 Task: Add an event with the title Second Webinar: Influencer Marketing Strategies, date '2023/10/02', time 9:15 AM to 11:15 AMand add a description: The problem-solving activities will be designed with time constraints, simulating real-world pressure and the need for efficient decision-making. This encourages teams to prioritize tasks, manage their time effectively, and remain focused on achieving their goals., put the event into Yellow category, logged in from the account softage.2@softage.netand send the event invitation to softage.7@softage.net and softage.8@softage.net. Set a reminder for the event 30 minutes before
Action: Mouse moved to (91, 97)
Screenshot: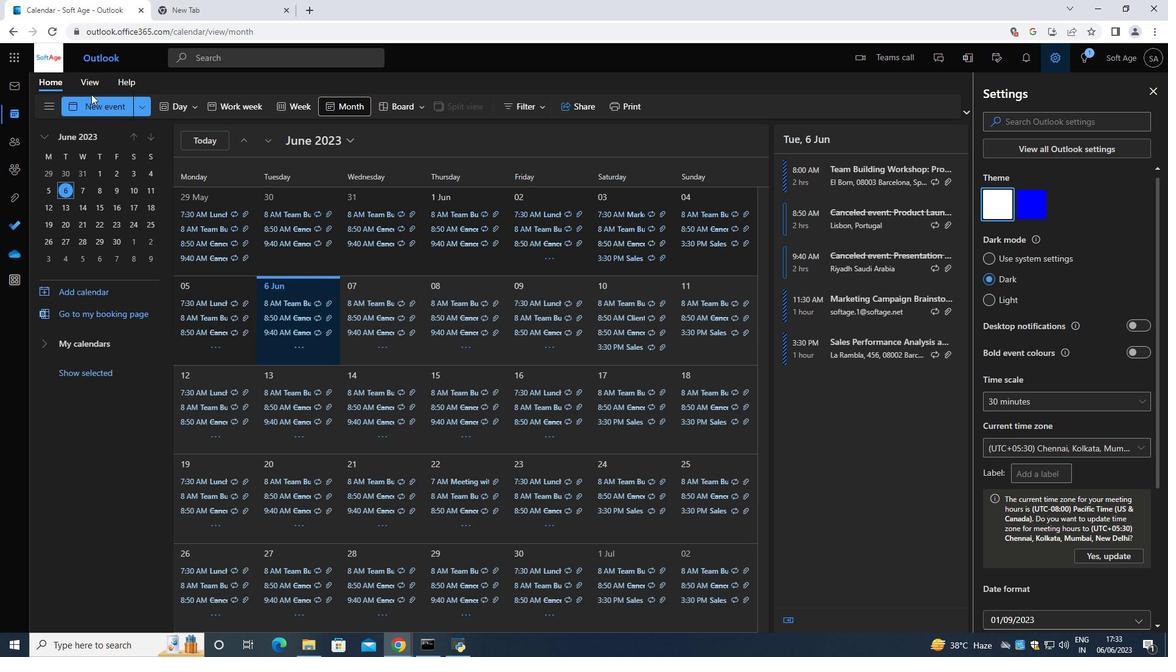 
Action: Mouse pressed left at (91, 97)
Screenshot: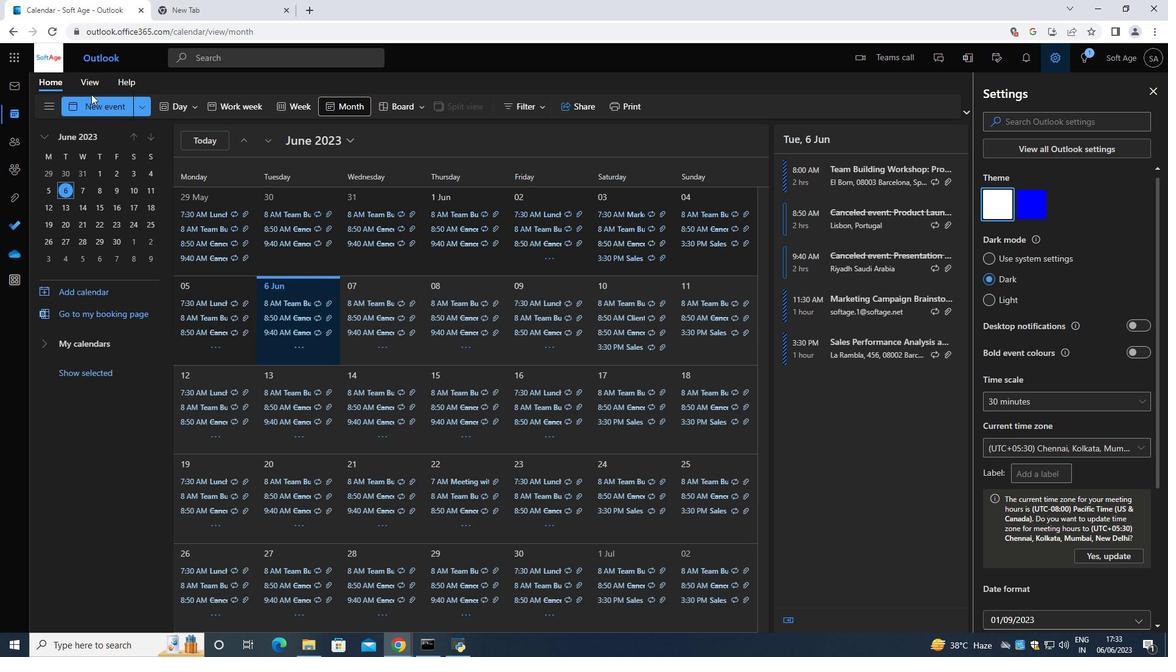 
Action: Mouse moved to (358, 198)
Screenshot: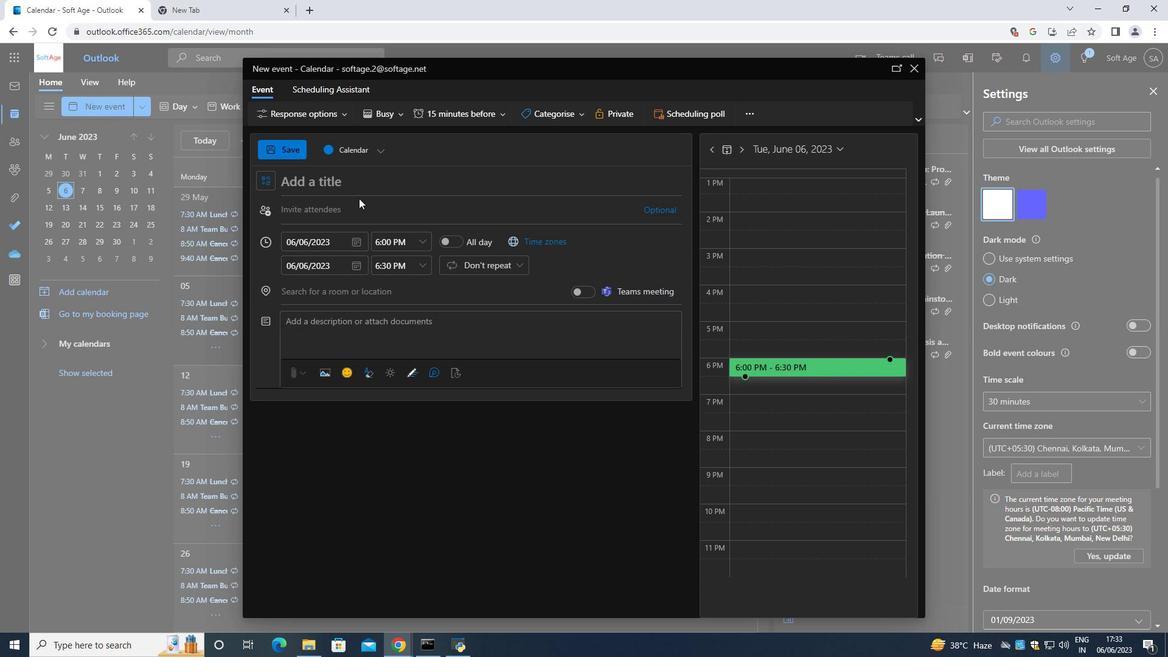 
Action: Key pressed <Key.shift>Second<Key.space><Key.shift>Webinar<Key.shift_r>:<Key.space><Key.shift>Influence<Key.shift><Key.shift><Key.shift><Key.shift><Key.shift><Key.shift><Key.shift><Key.shift><Key.shift>M<Key.backspace><Key.space><Key.shift>Mae<Key.backspace>rketing<Key.space><Key.shift>Strategies<Key.space>
Screenshot: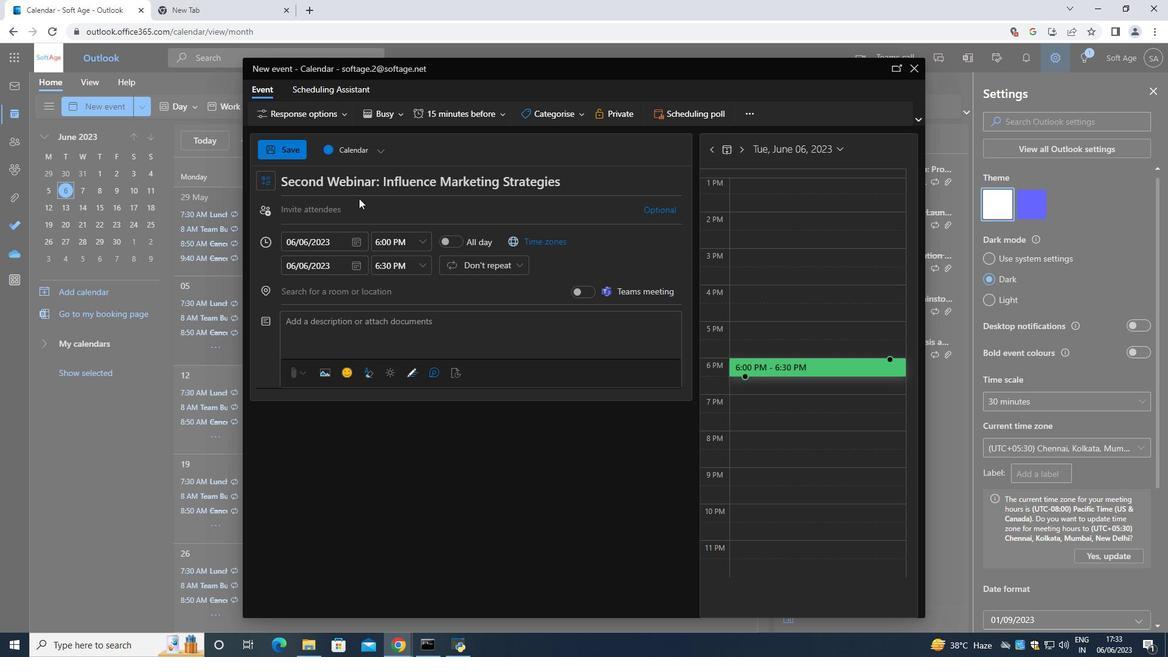 
Action: Mouse moved to (355, 243)
Screenshot: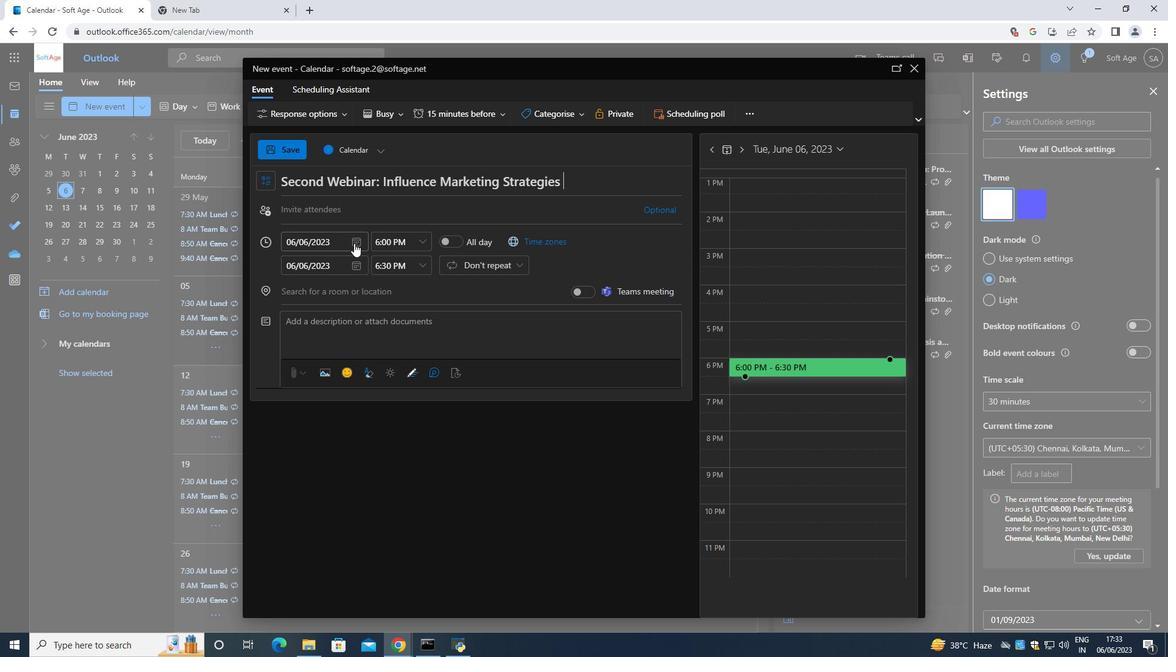 
Action: Mouse pressed left at (355, 243)
Screenshot: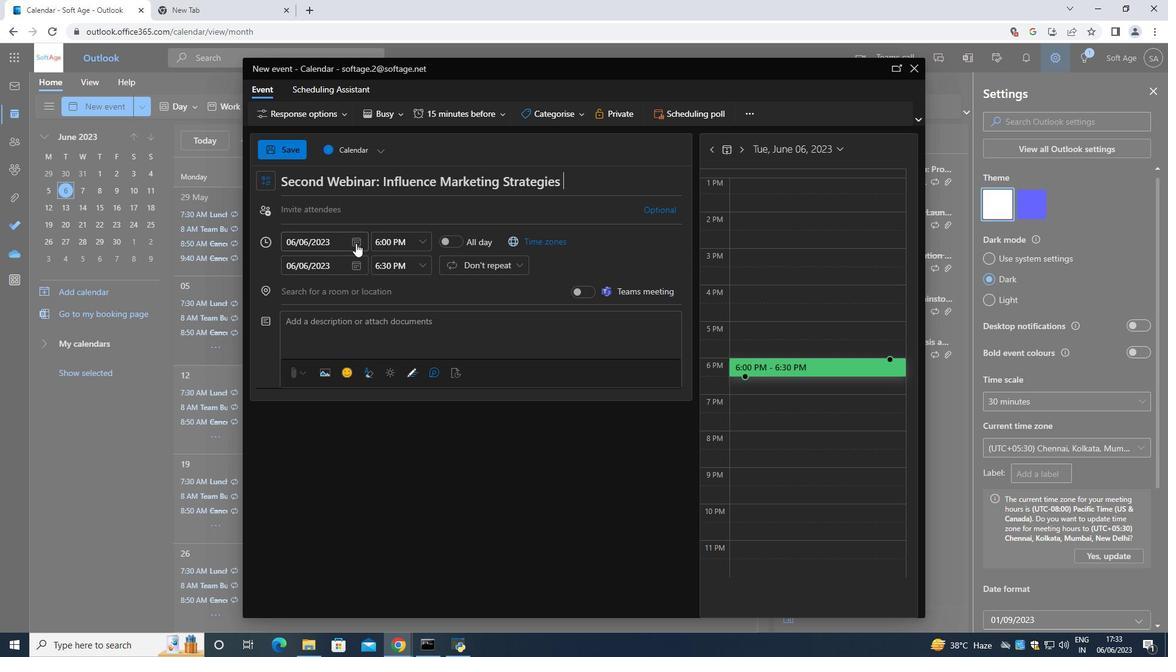 
Action: Mouse moved to (401, 267)
Screenshot: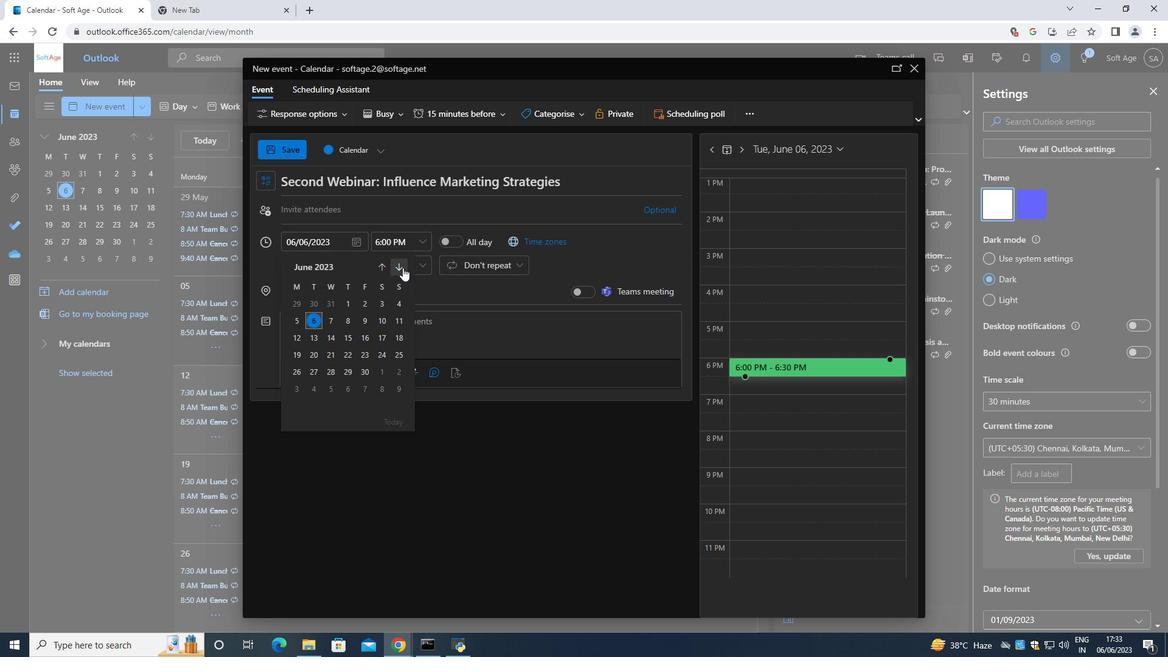 
Action: Mouse pressed left at (401, 267)
Screenshot: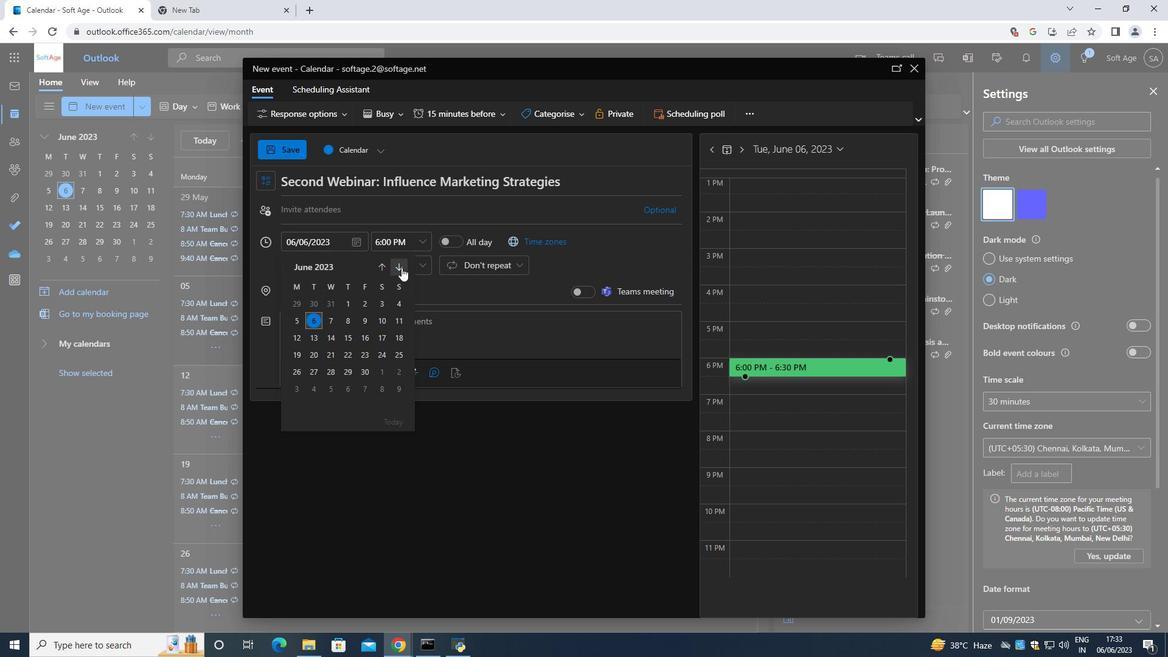 
Action: Mouse pressed left at (401, 267)
Screenshot: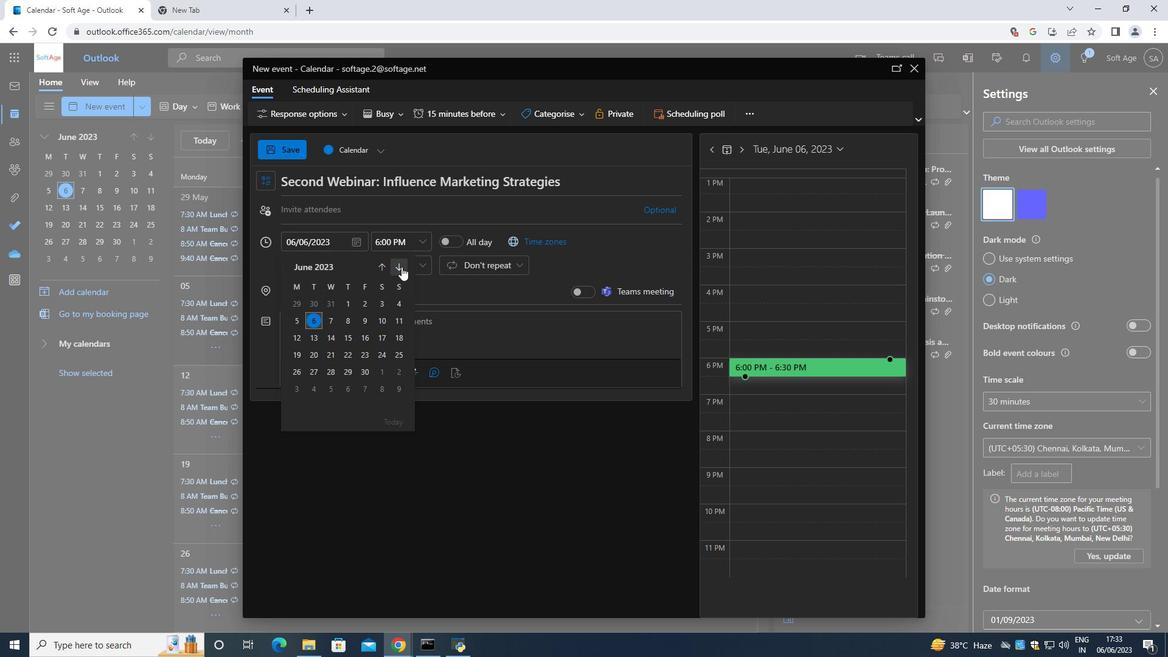 
Action: Mouse pressed left at (401, 267)
Screenshot: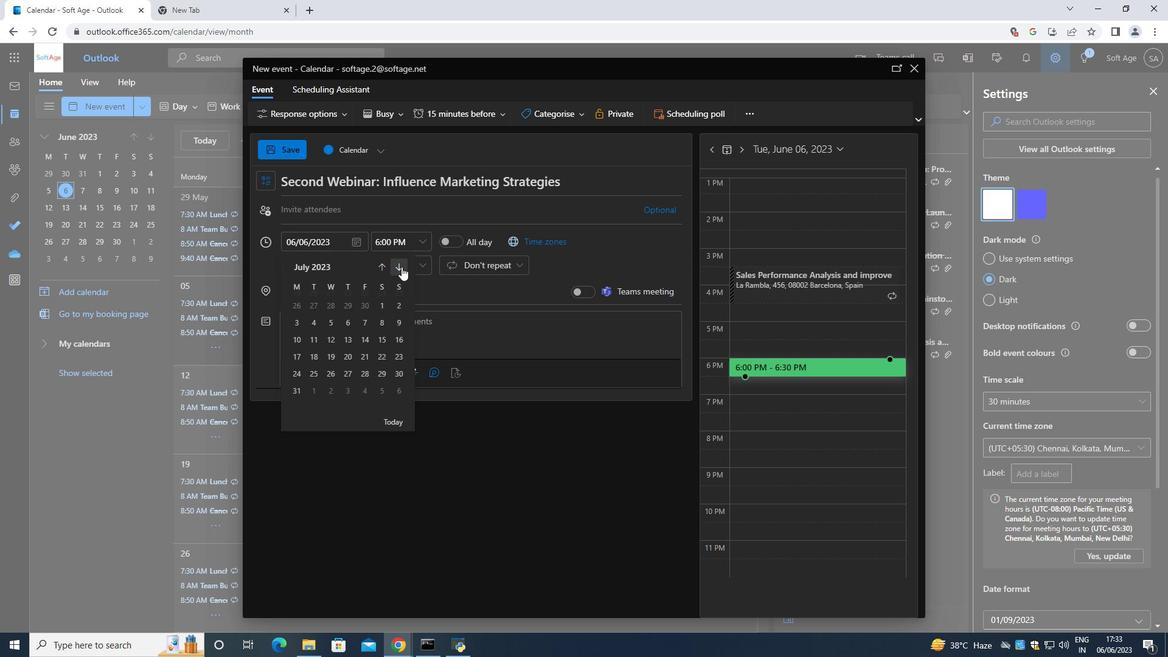 
Action: Mouse pressed left at (401, 267)
Screenshot: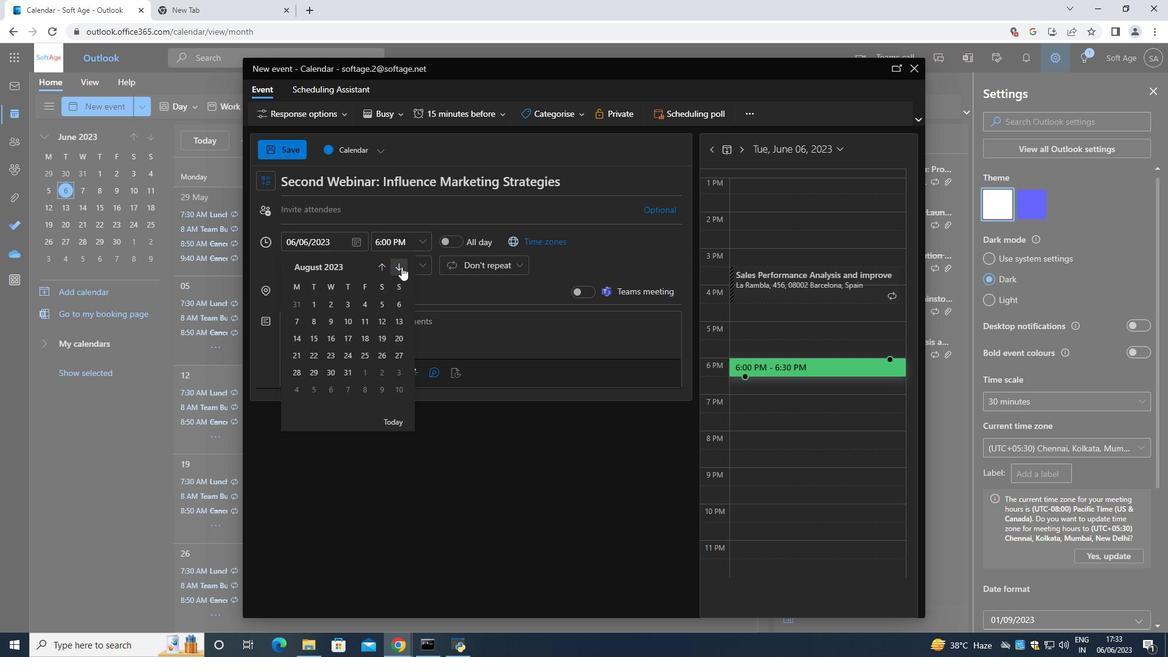
Action: Mouse moved to (298, 321)
Screenshot: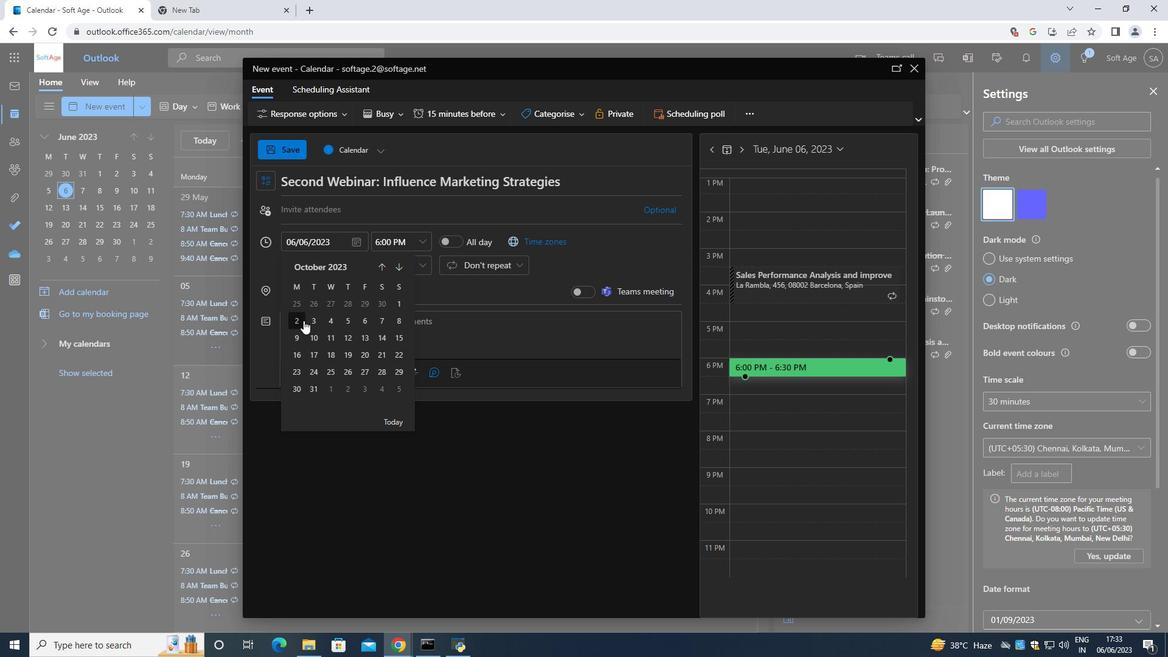 
Action: Mouse pressed left at (298, 321)
Screenshot: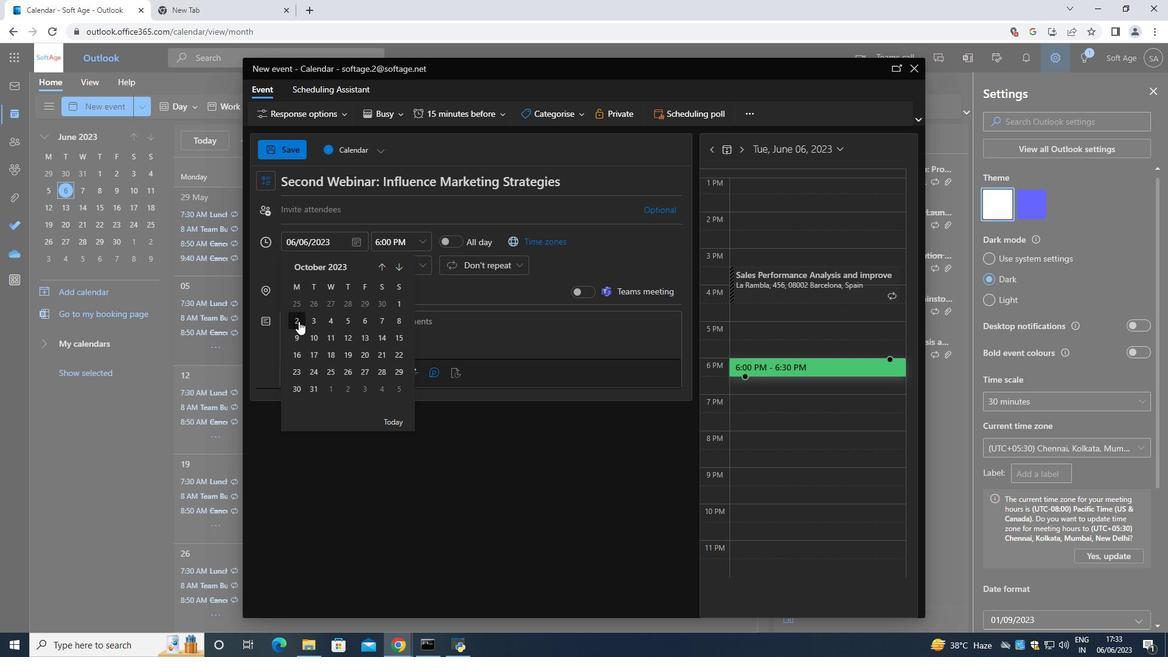 
Action: Mouse moved to (384, 239)
Screenshot: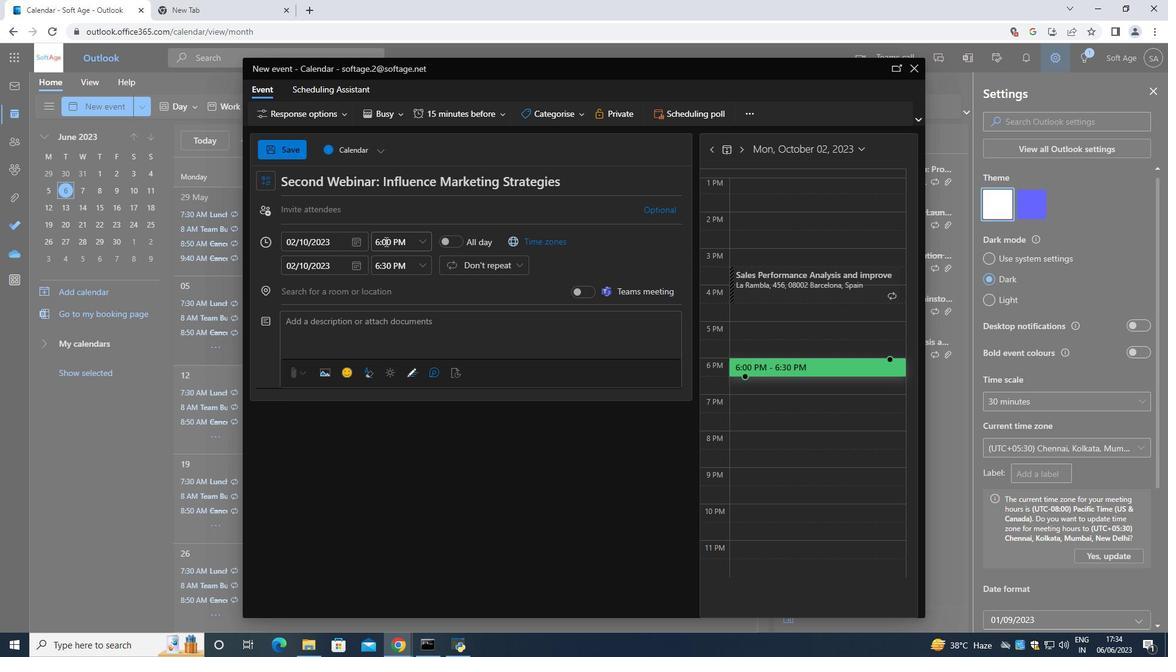 
Action: Mouse pressed left at (384, 239)
Screenshot: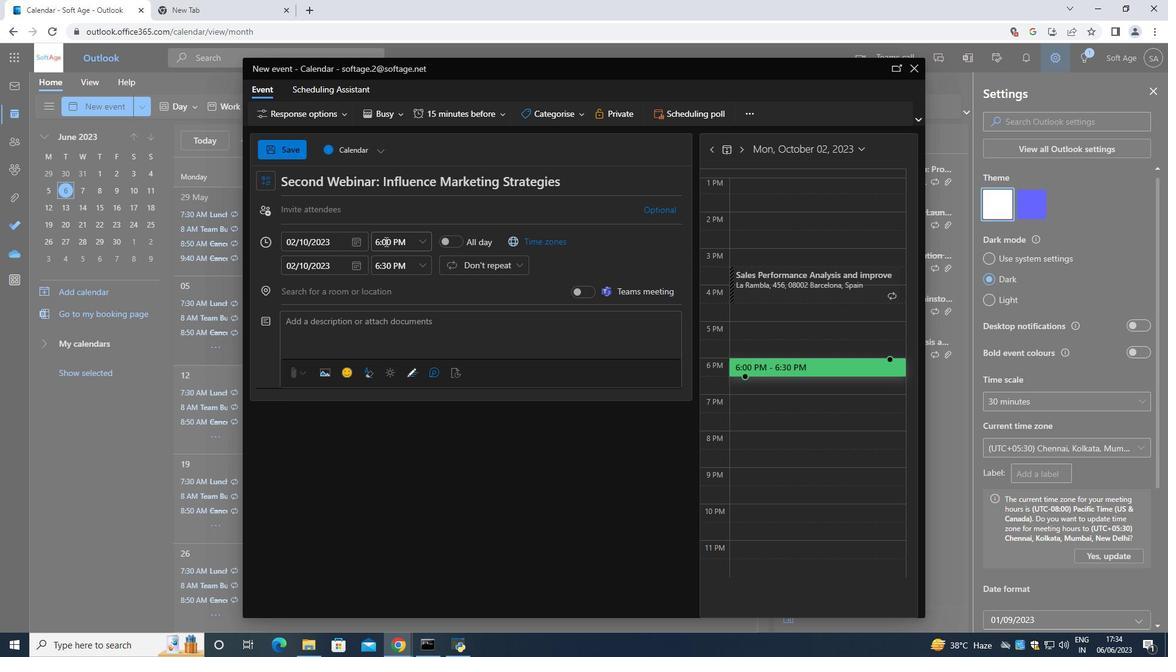 
Action: Mouse moved to (385, 239)
Screenshot: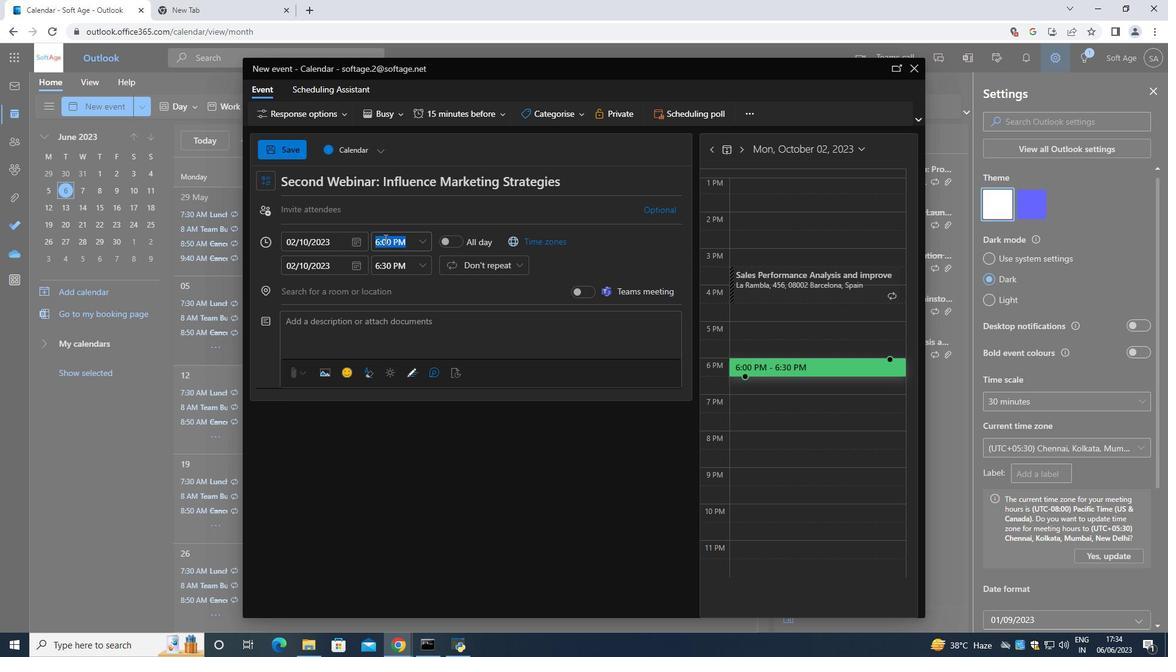 
Action: Key pressed 93<Key.backspace>.15<Key.space><Key.shift>AM
Screenshot: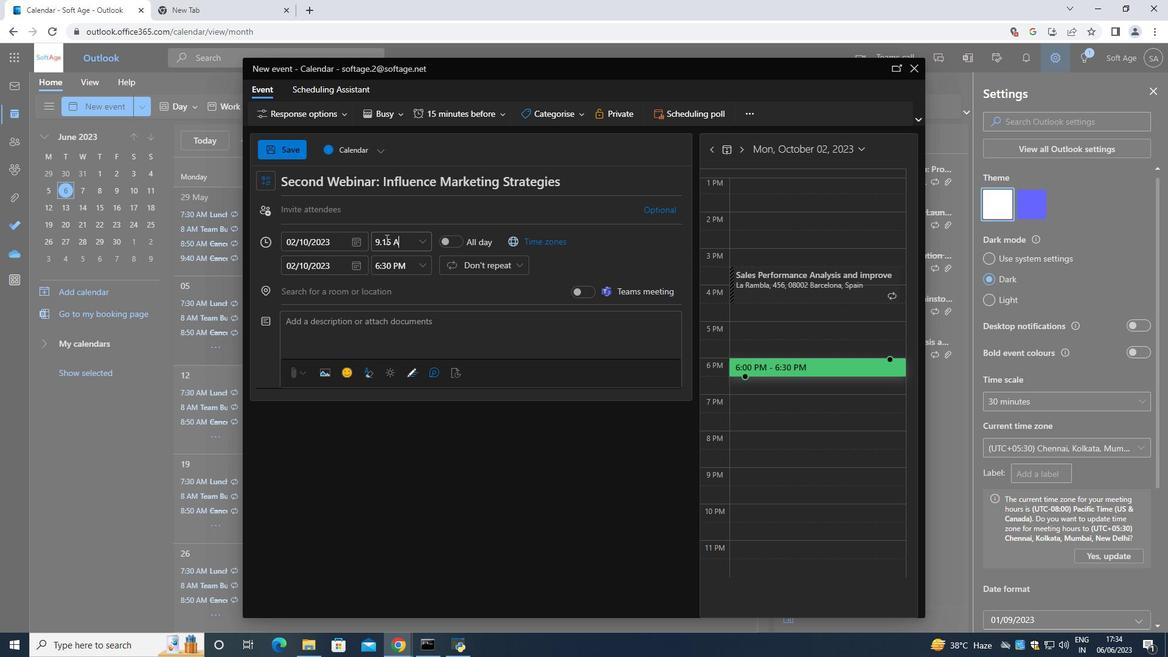 
Action: Mouse moved to (421, 267)
Screenshot: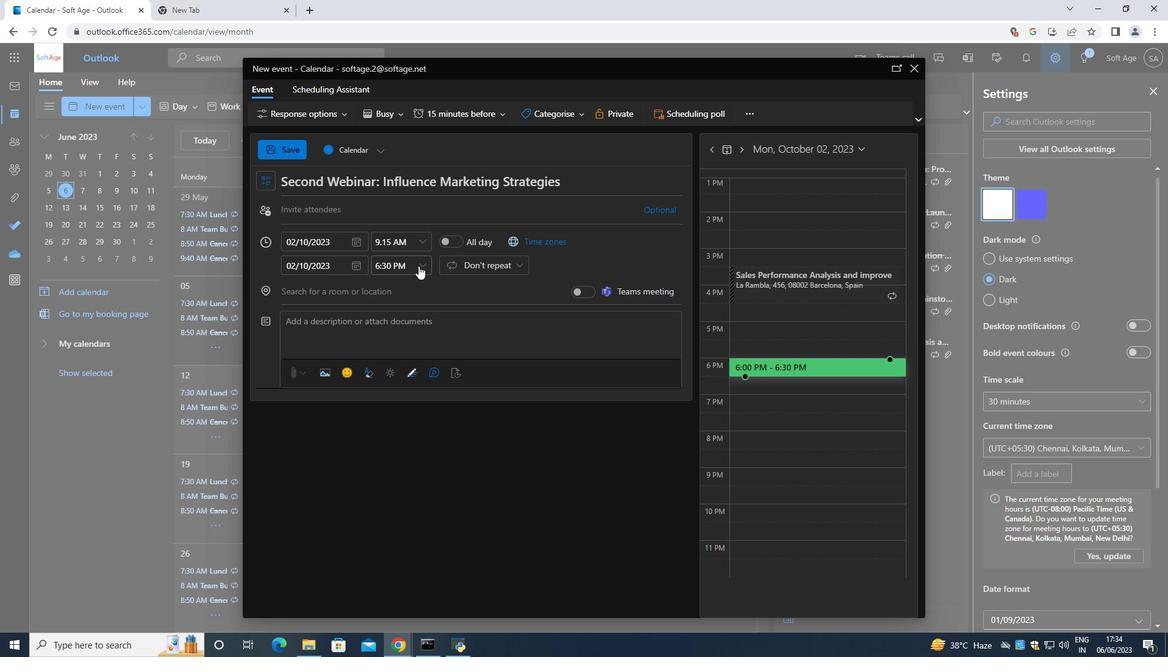
Action: Mouse pressed left at (421, 267)
Screenshot: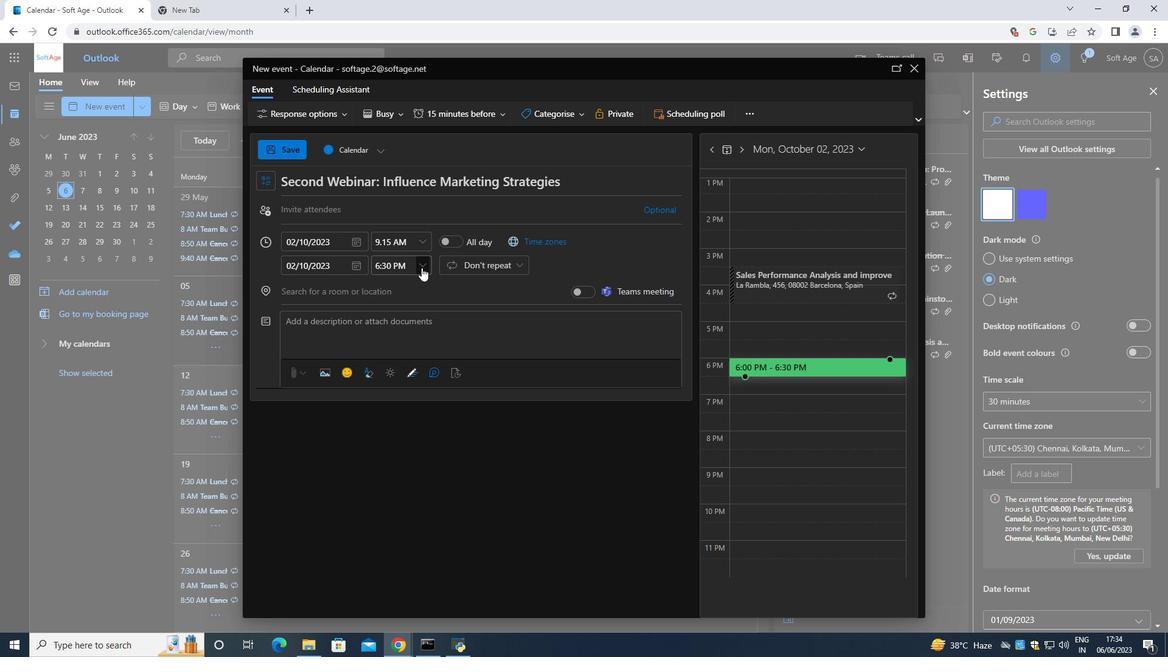 
Action: Mouse moved to (394, 355)
Screenshot: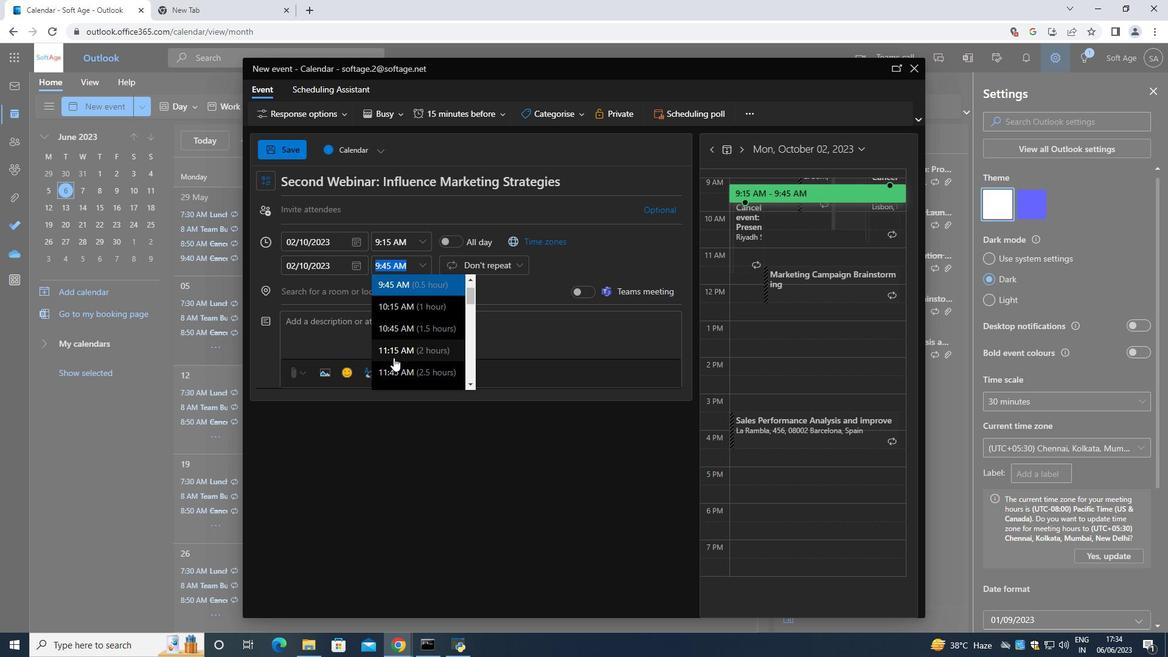 
Action: Mouse pressed left at (394, 355)
Screenshot: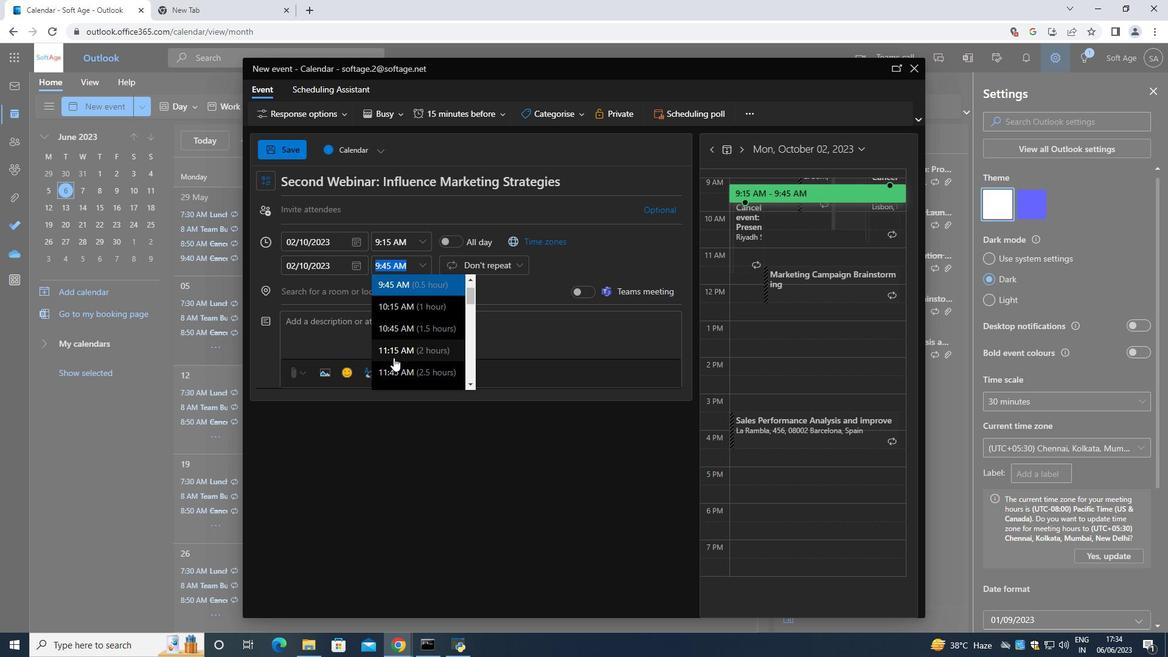 
Action: Mouse moved to (368, 340)
Screenshot: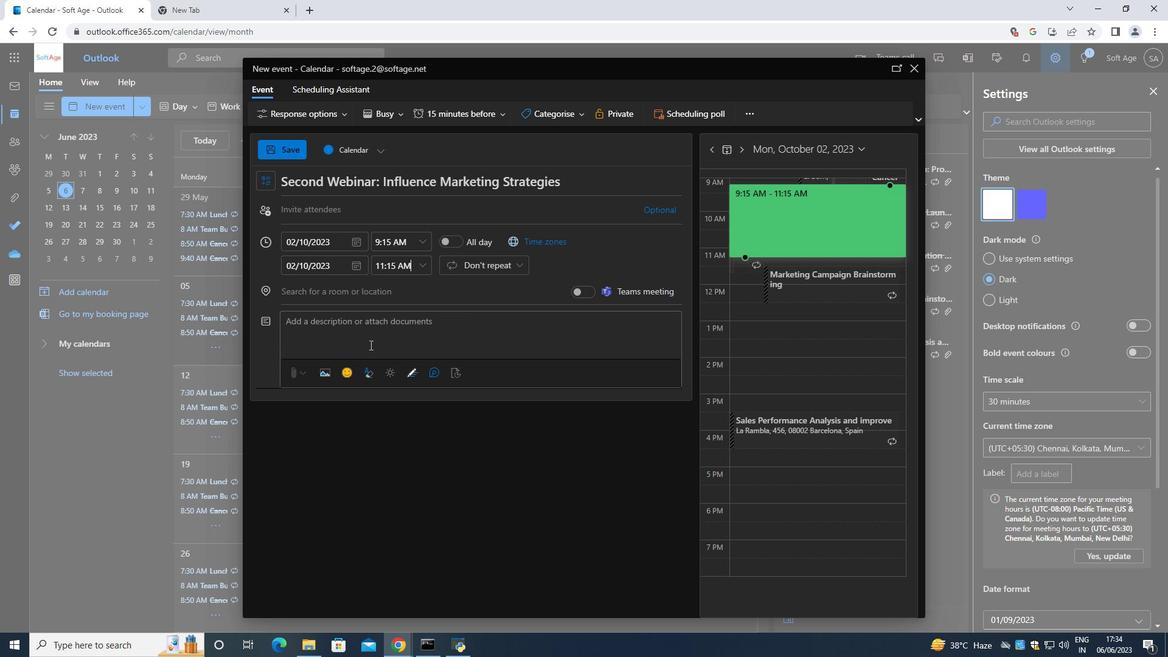
Action: Mouse pressed left at (368, 340)
Screenshot: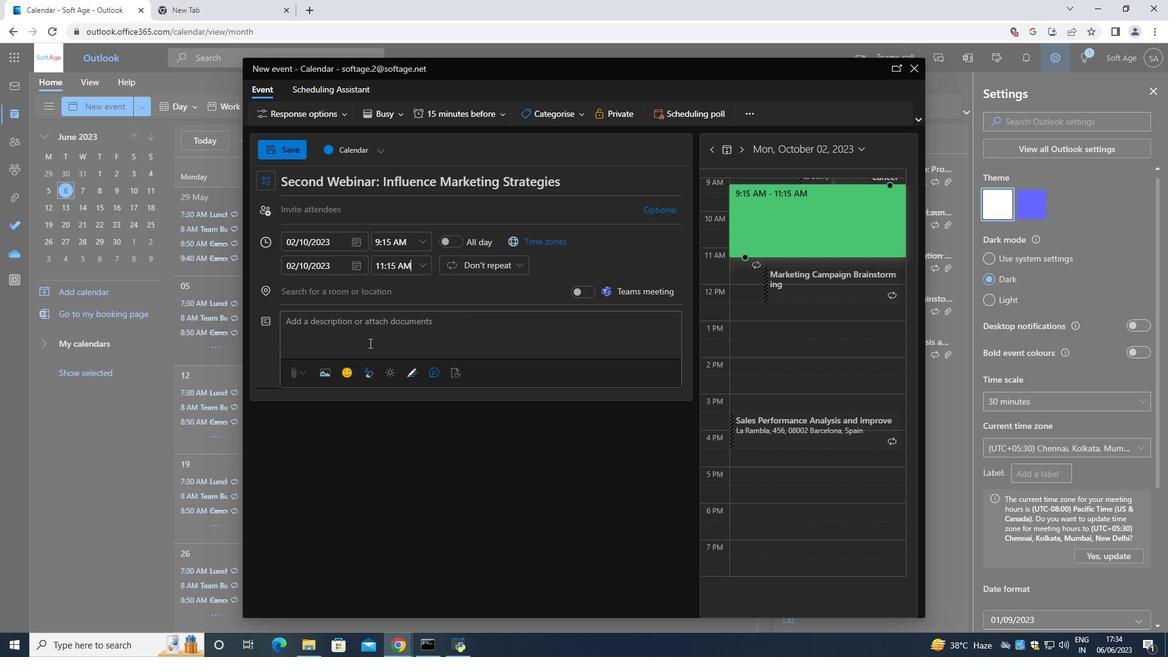 
Action: Mouse moved to (368, 346)
Screenshot: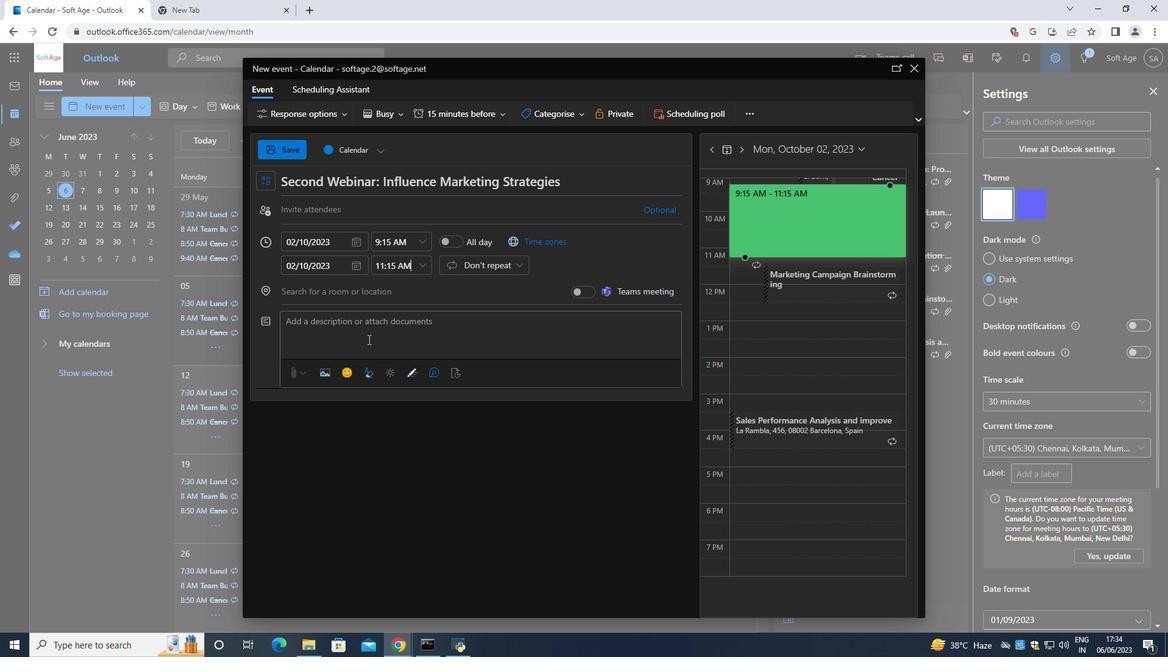 
Action: Key pressed <Key.shift>The<Key.space>problem-solving<Key.space>activities<Key.space>will<Key.space>be<Key.space>designed<Key.space>with<Key.space>timw<Key.backspace>e<Key.space><Key.space>x<Key.backspace>constraints,<Key.space>simulating<Key.space>reak<Key.backspace>l-world<Key.space>pressure<Key.space>and<Key.space>the<Key.space>need<Key.space>for<Key.space>effiv<Key.backspace>cient<Key.space>decision<Key.space><Key.backspace>-making<Key.space>.<Key.space><Key.shift>This<Key.space>encourages<Key.space>teams<Key.space>r<Key.backspace>to<Key.space>prioritize<Key.space>tasks<Key.space>,<Key.space>manage<Key.space>their<Key.space>time<Key.space>effectively<Key.space>,<Key.space>and<Key.space>remain<Key.space>focused<Key.space>on<Key.space>achieving<Key.space>their<Key.space>goals.
Screenshot: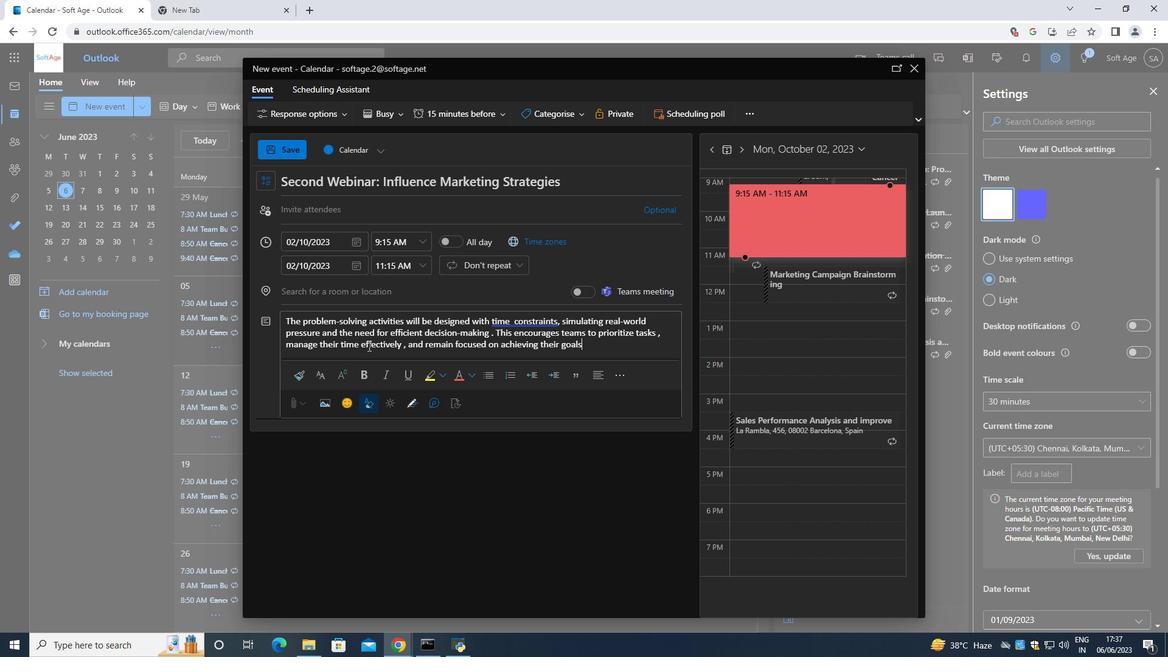 
Action: Mouse moved to (543, 111)
Screenshot: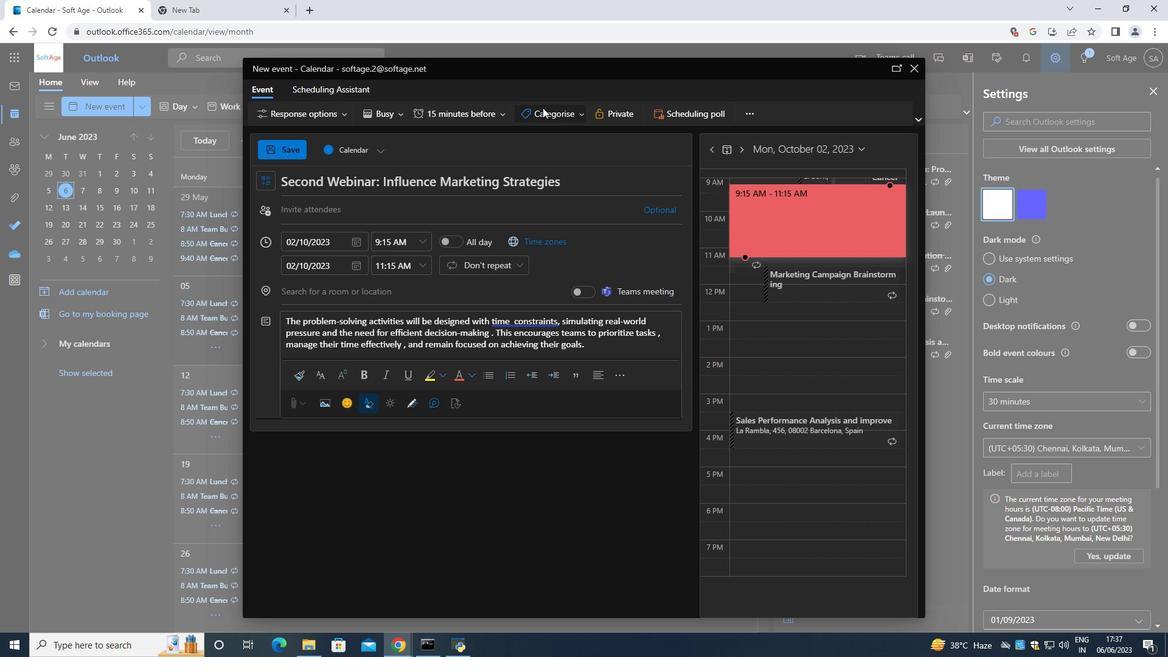 
Action: Mouse pressed left at (543, 111)
Screenshot: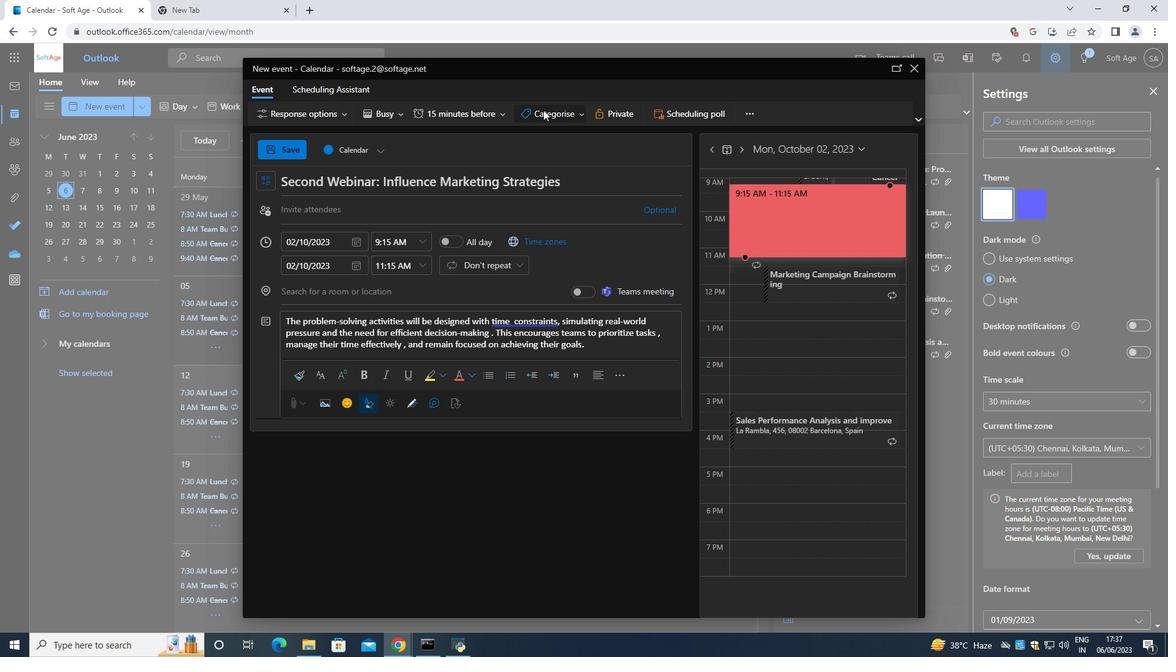 
Action: Mouse moved to (565, 228)
Screenshot: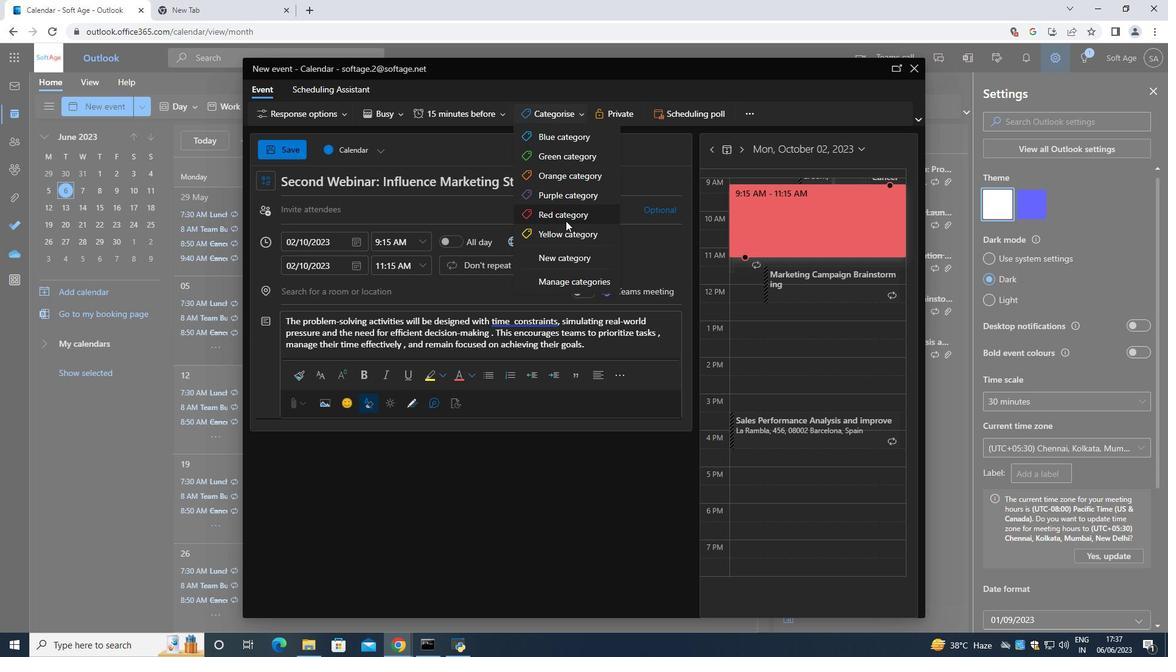 
Action: Mouse pressed left at (565, 228)
Screenshot: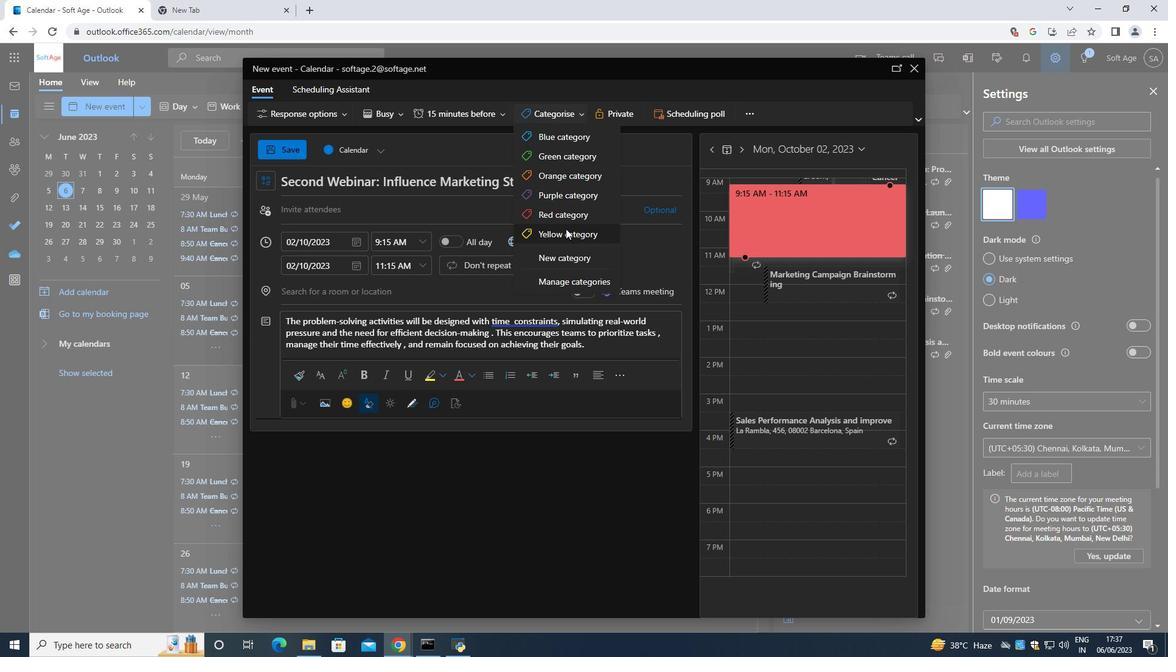
Action: Mouse moved to (467, 204)
Screenshot: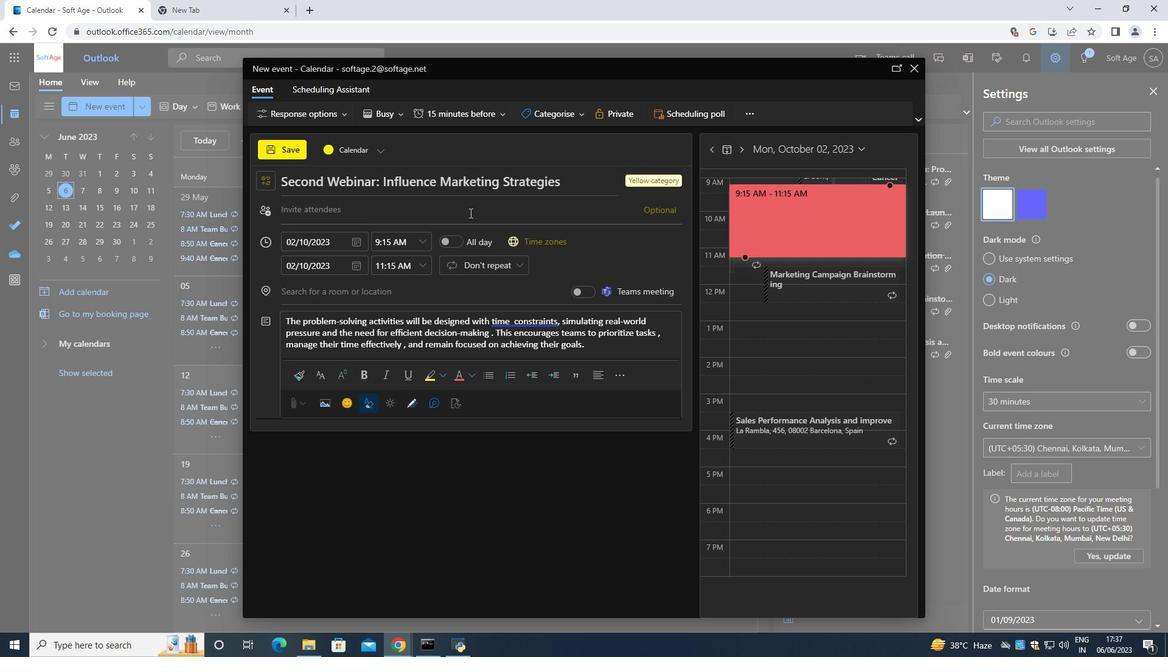 
Action: Mouse pressed left at (467, 204)
Screenshot: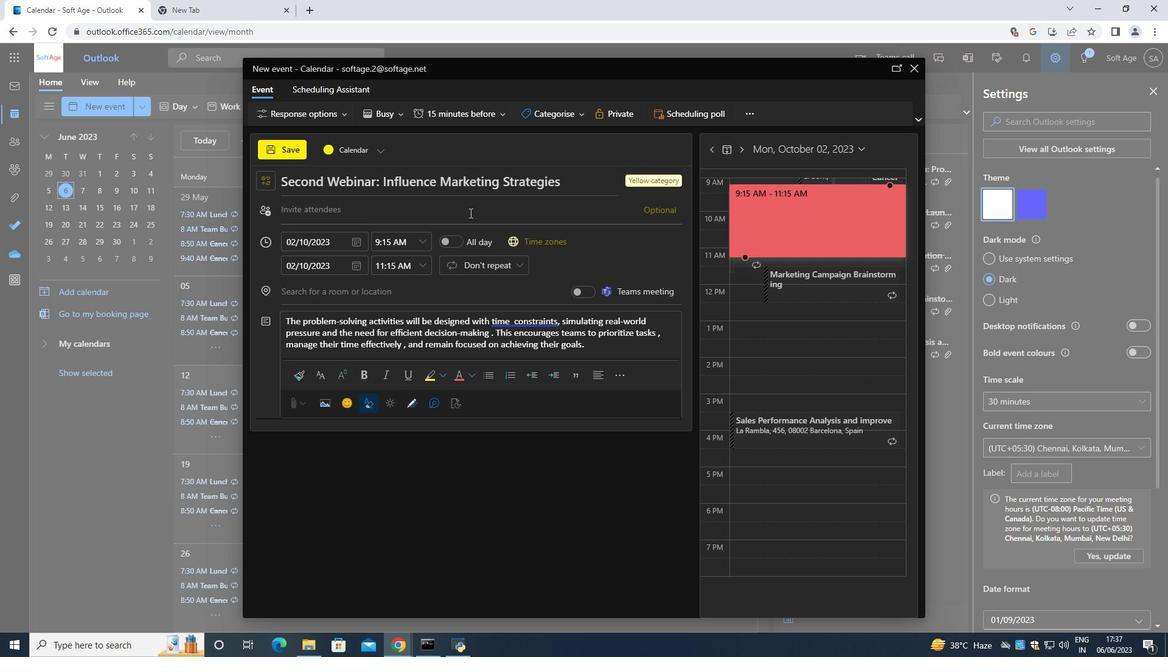 
Action: Key pressed <Key.shift>Softage.7<Key.shift>@
Screenshot: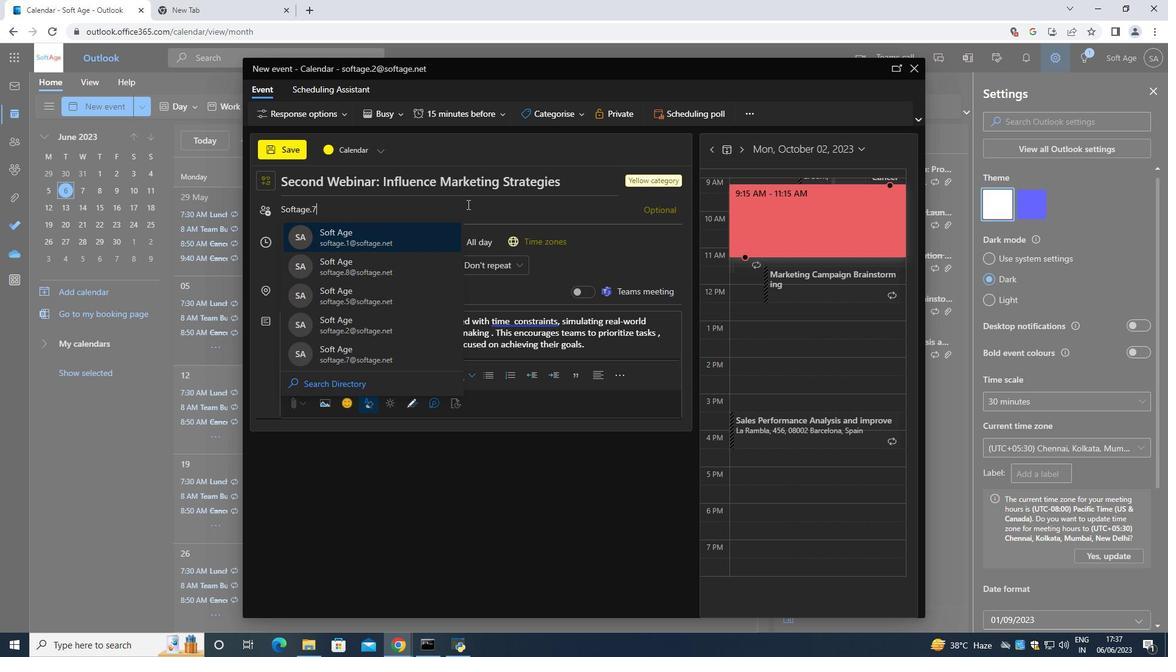 
Action: Mouse moved to (382, 237)
Screenshot: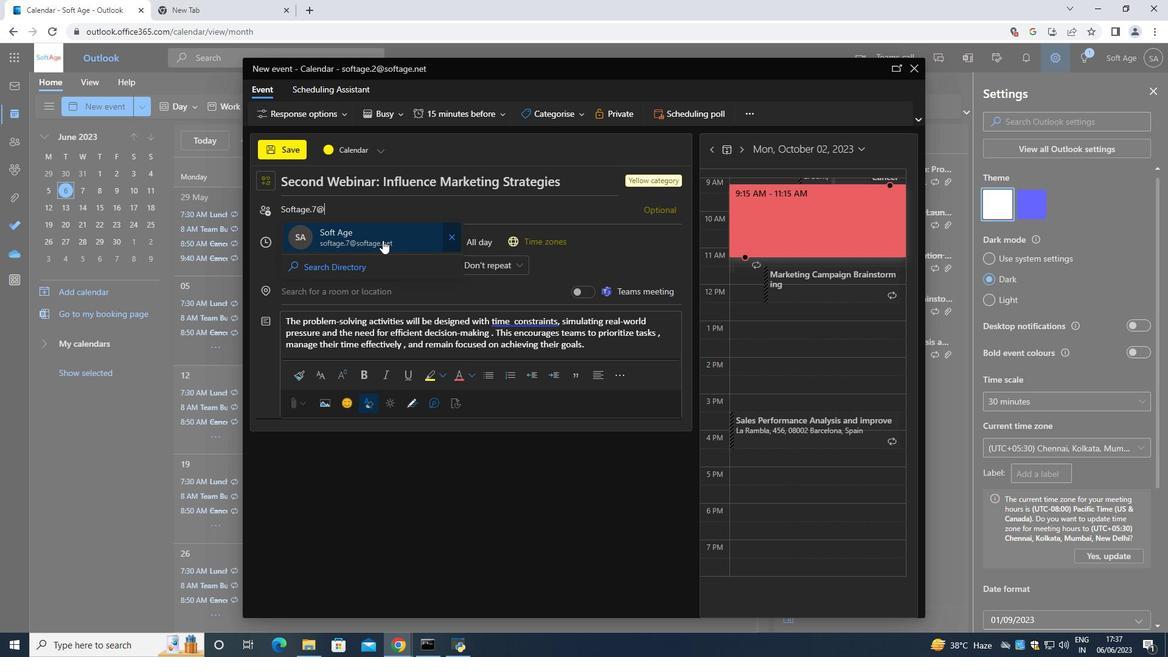 
Action: Mouse pressed left at (382, 237)
Screenshot: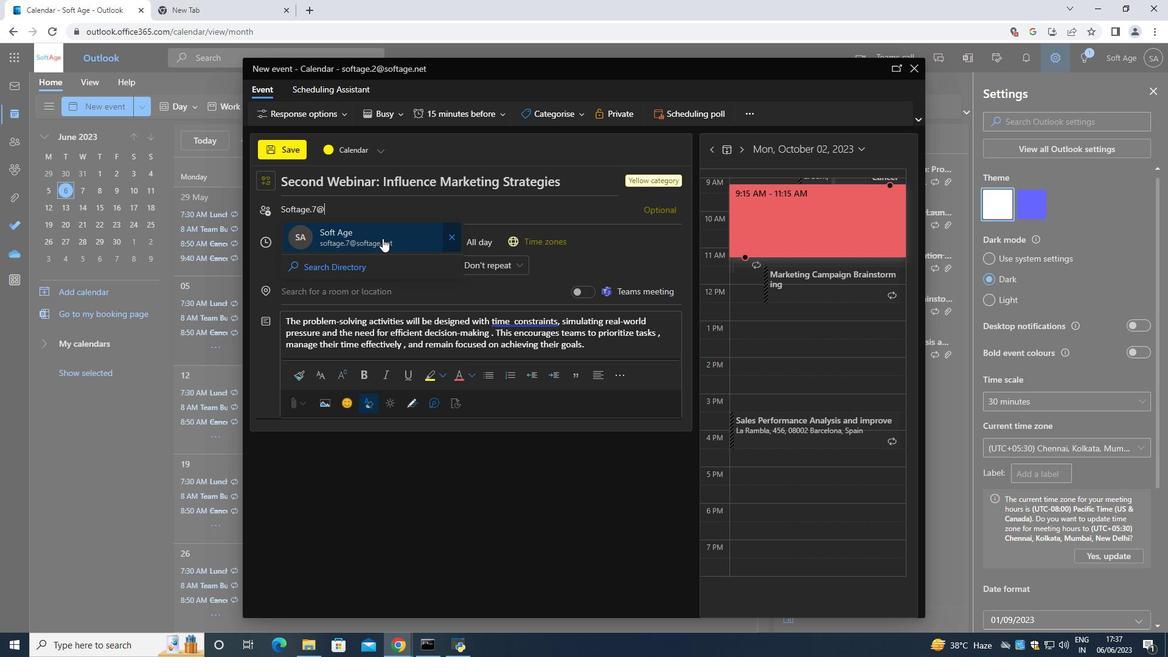 
Action: Mouse moved to (382, 236)
Screenshot: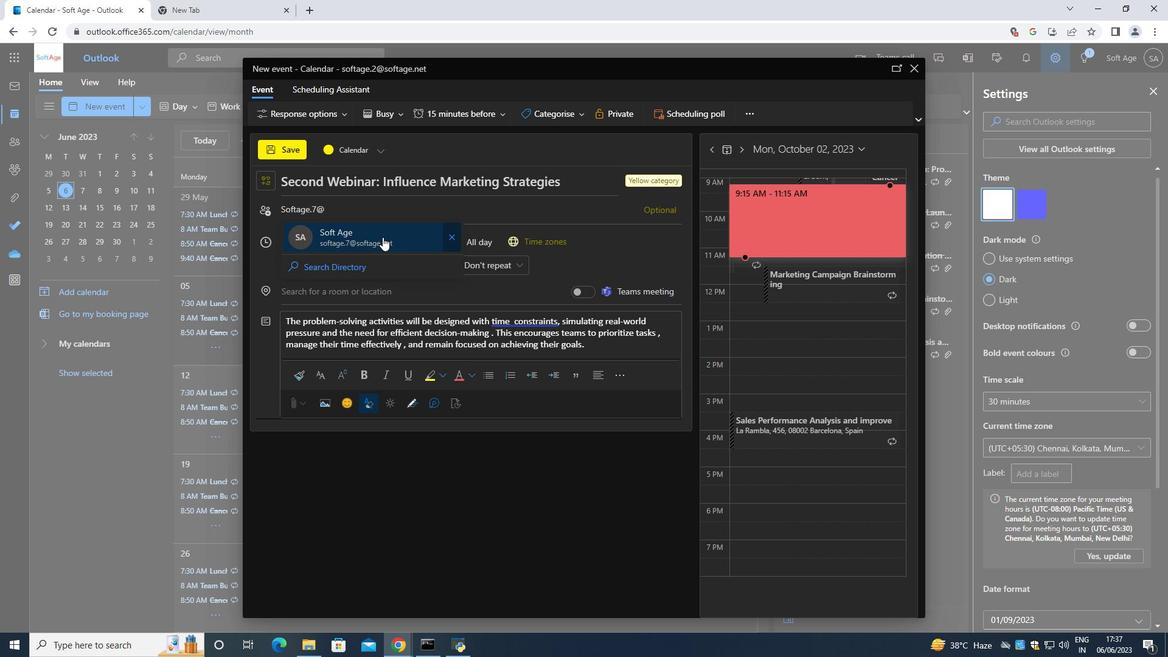 
Action: Key pressed <Key.shift>Softage.8<Key.shift>@
Screenshot: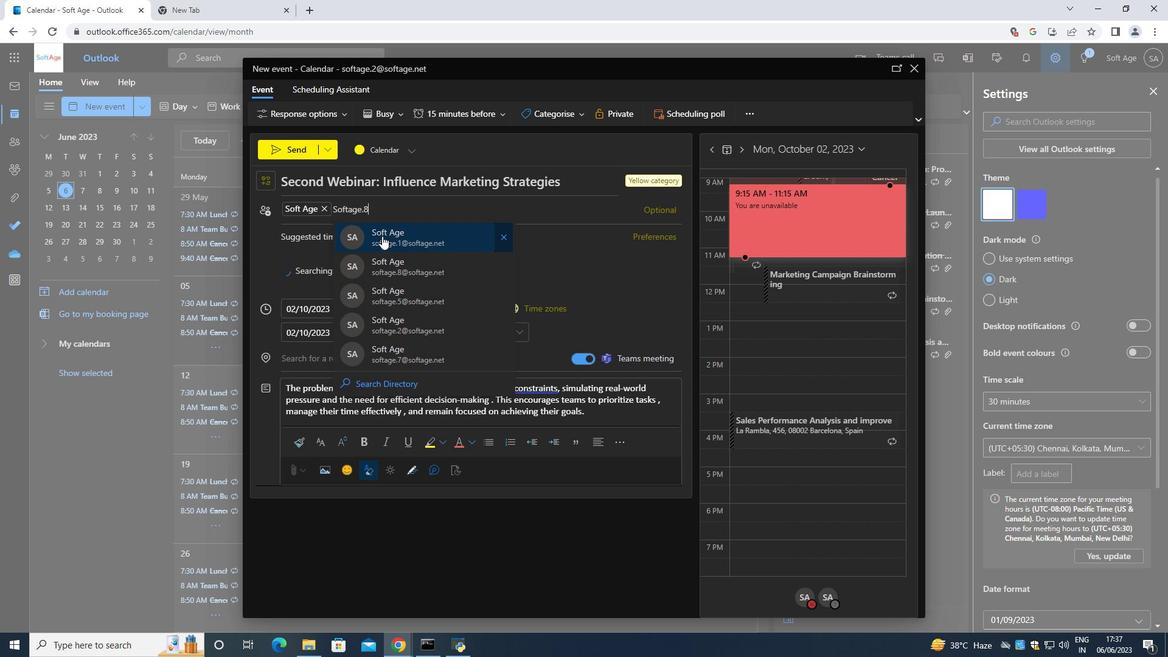 
Action: Mouse pressed left at (382, 236)
Screenshot: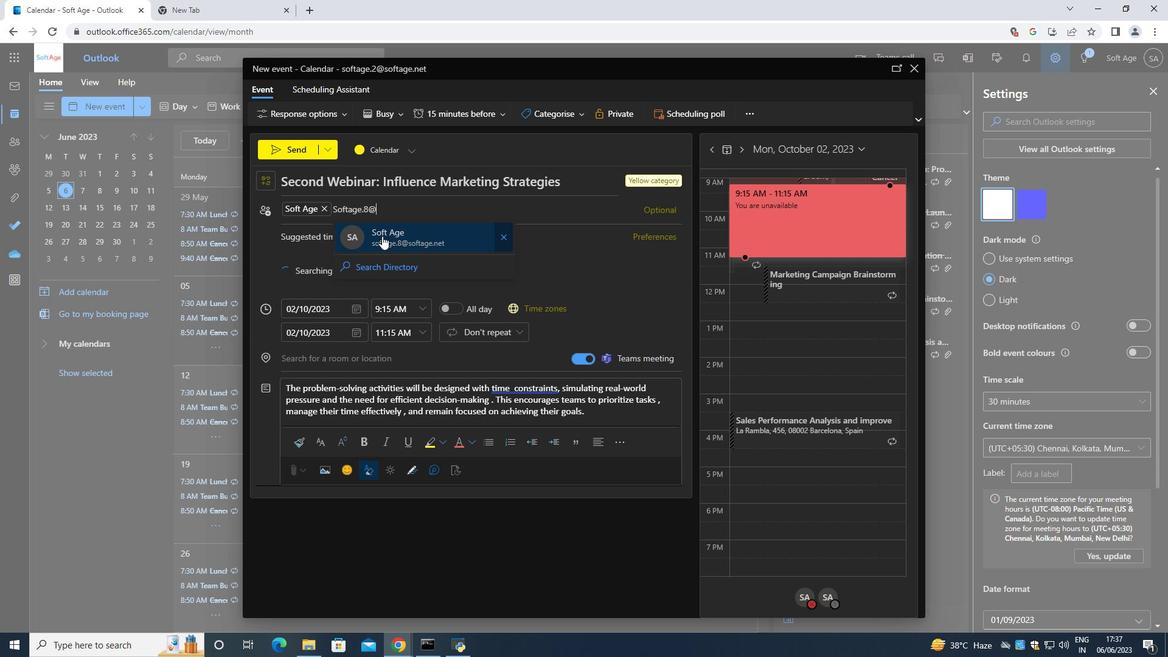 
Action: Mouse moved to (439, 114)
Screenshot: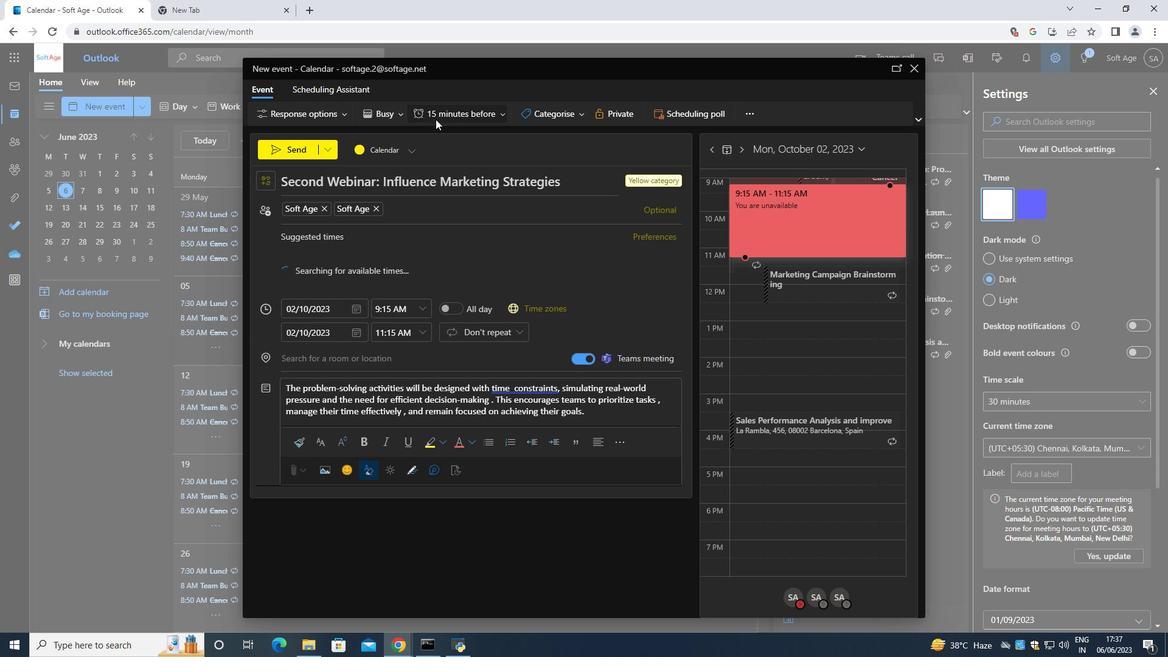 
Action: Mouse pressed left at (439, 114)
Screenshot: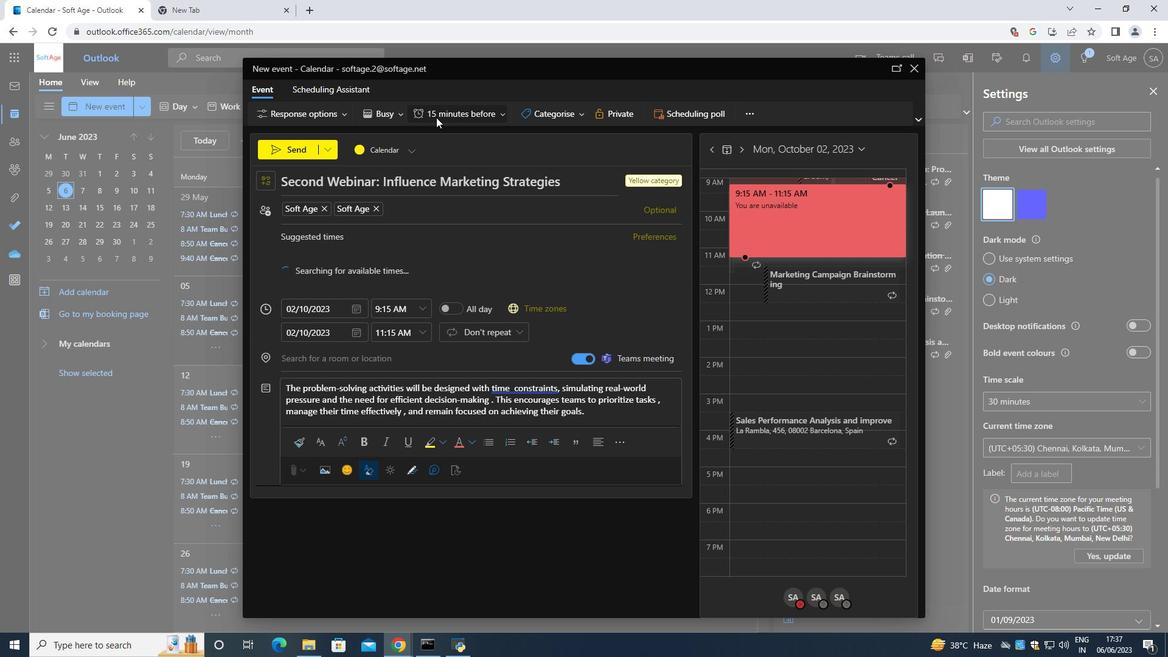 
Action: Mouse moved to (465, 232)
Screenshot: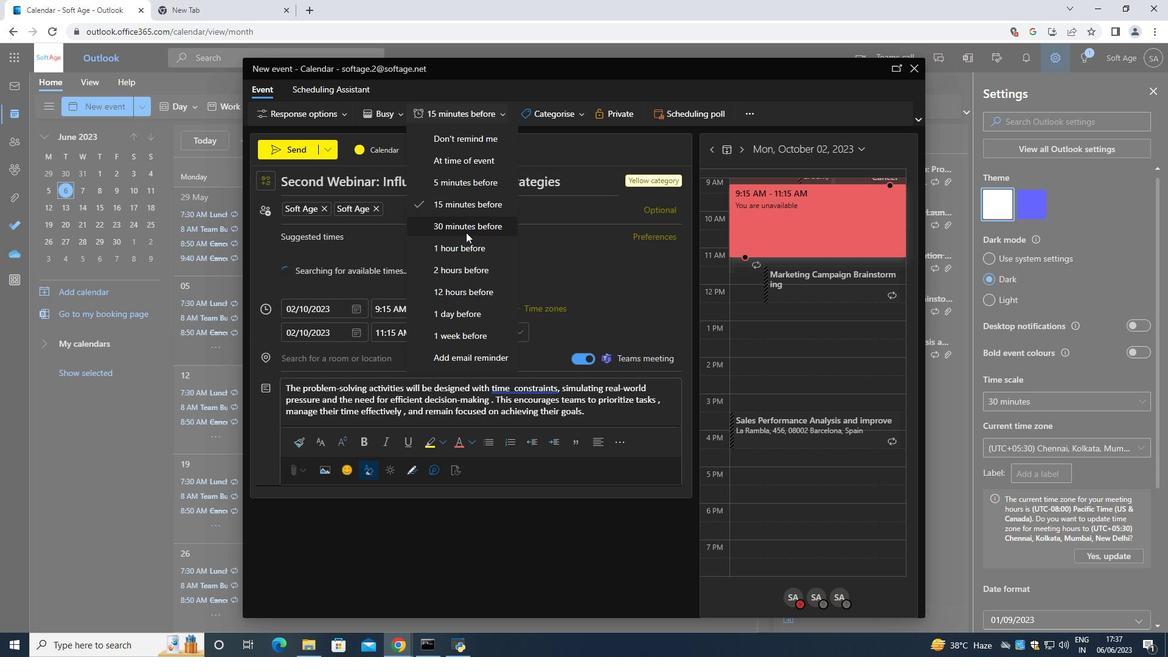 
Action: Mouse pressed left at (465, 232)
Screenshot: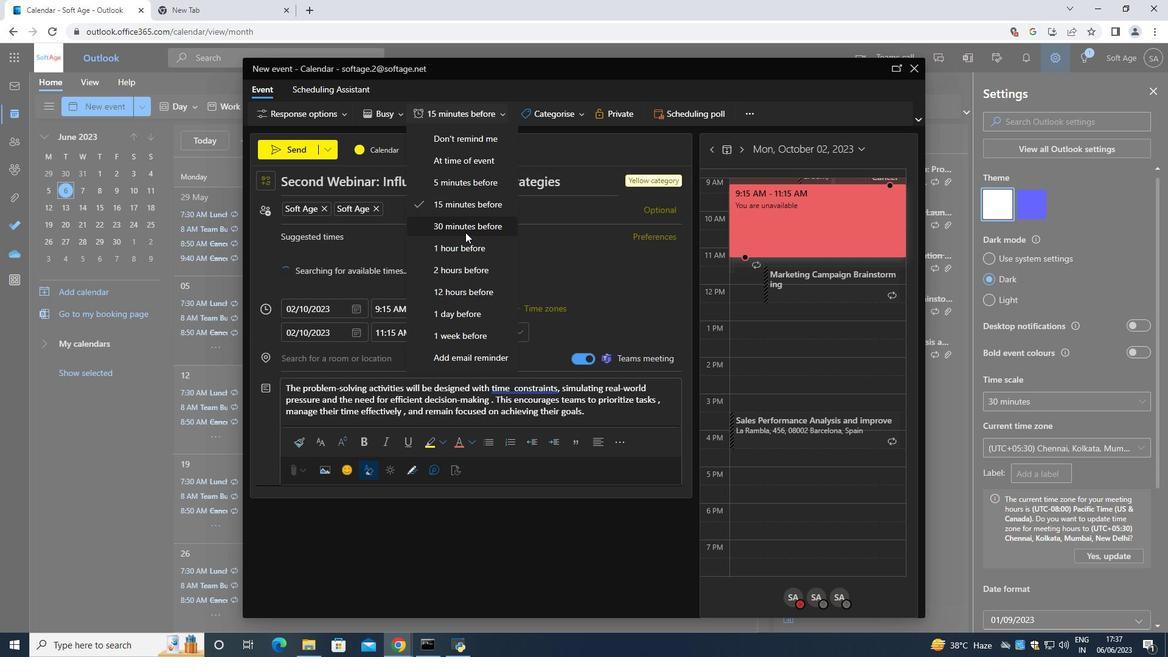 
Action: Mouse moved to (297, 147)
Screenshot: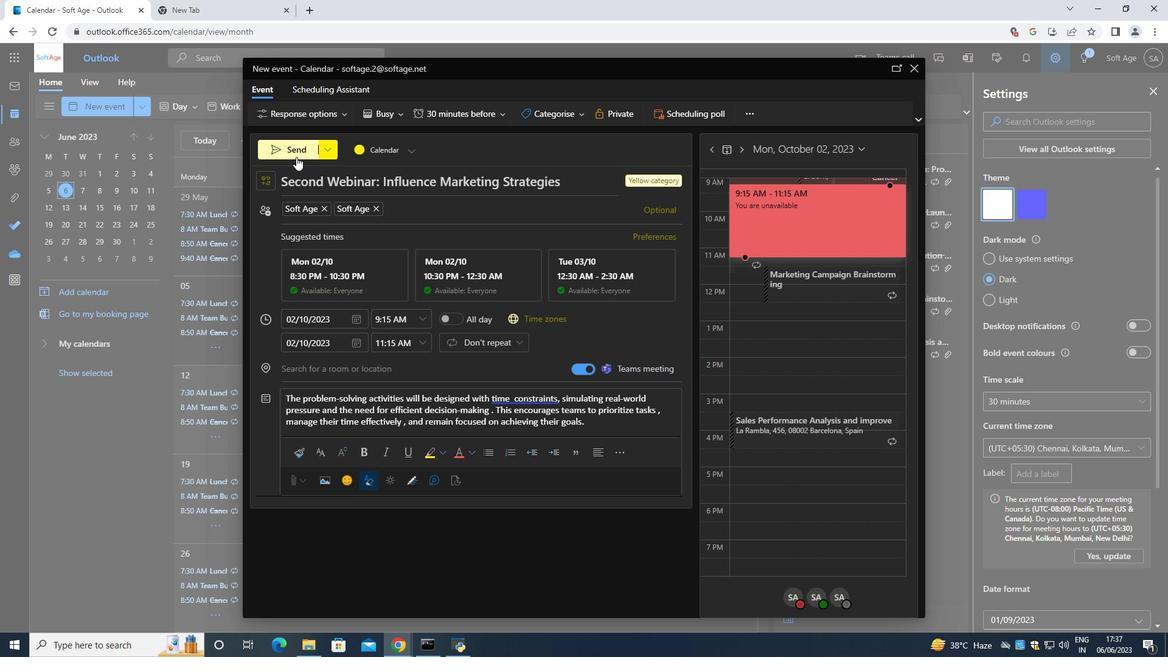 
Action: Mouse pressed left at (297, 147)
Screenshot: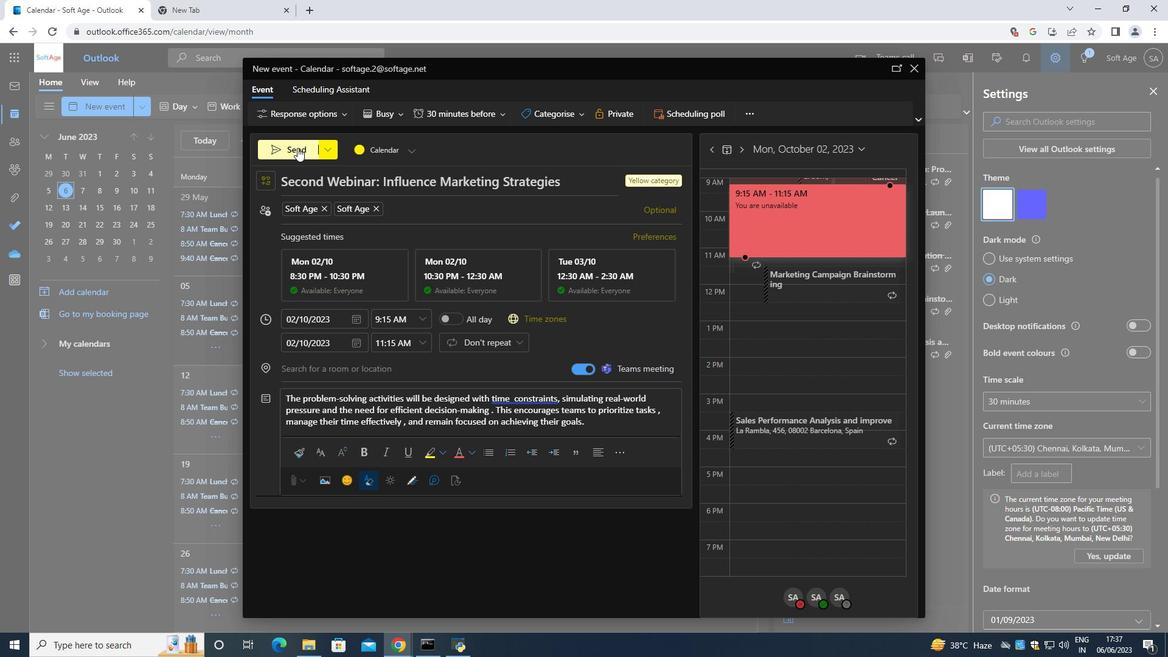 
Action: Mouse moved to (298, 147)
Screenshot: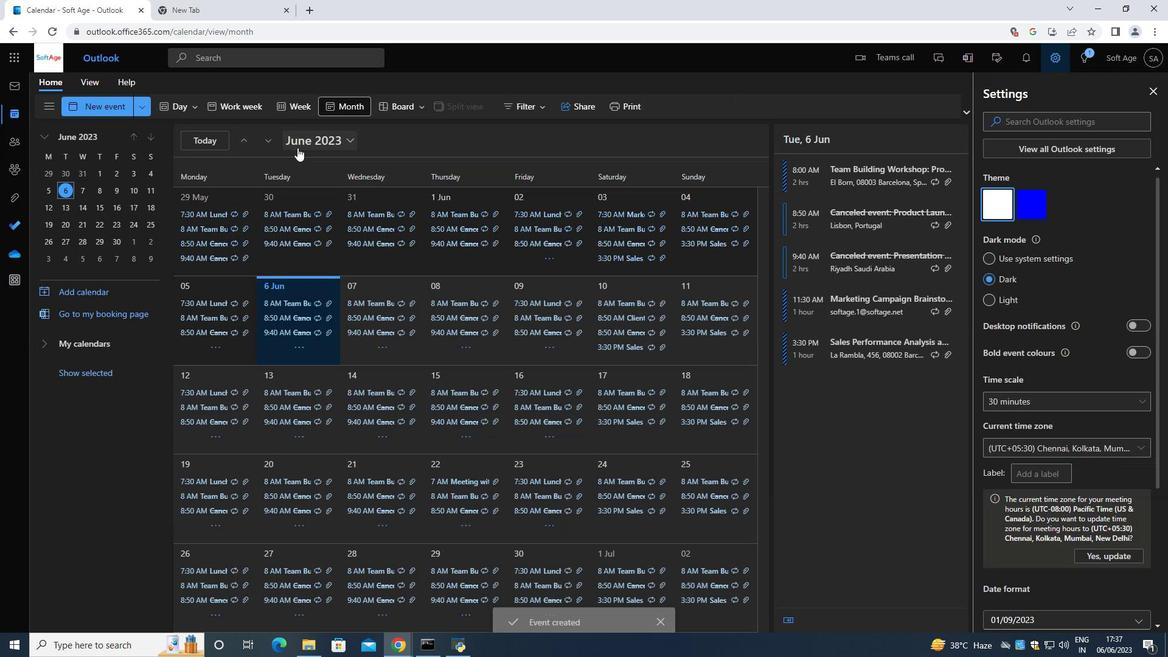 
